 Task: Add Sprouts Organic Vegan Basil Pesto to the cart.
Action: Mouse moved to (16, 88)
Screenshot: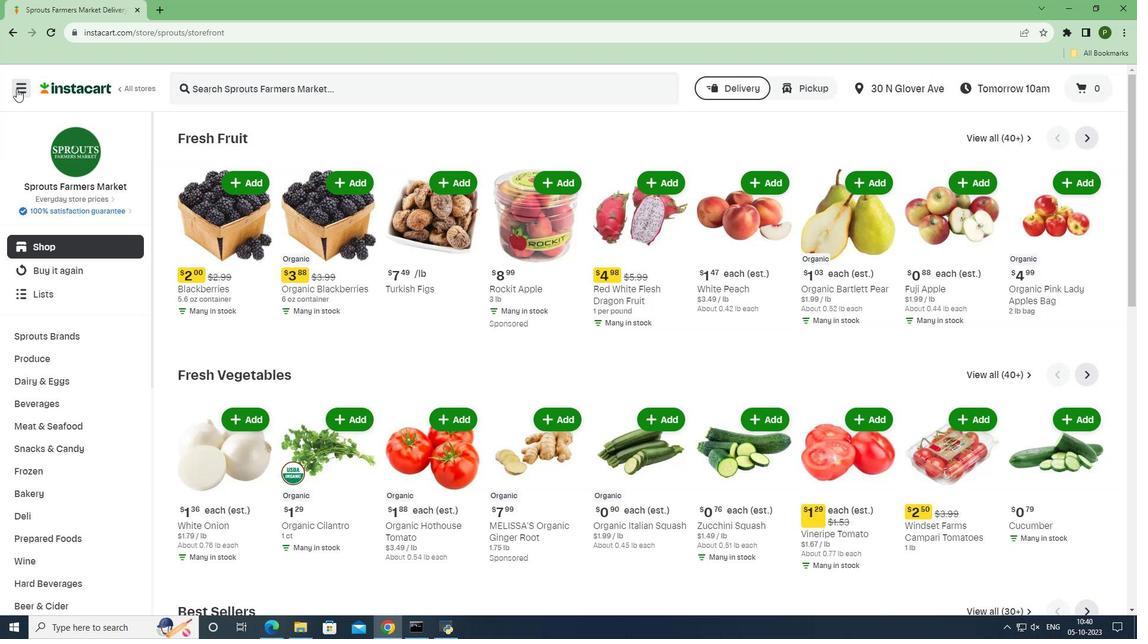 
Action: Mouse pressed left at (16, 88)
Screenshot: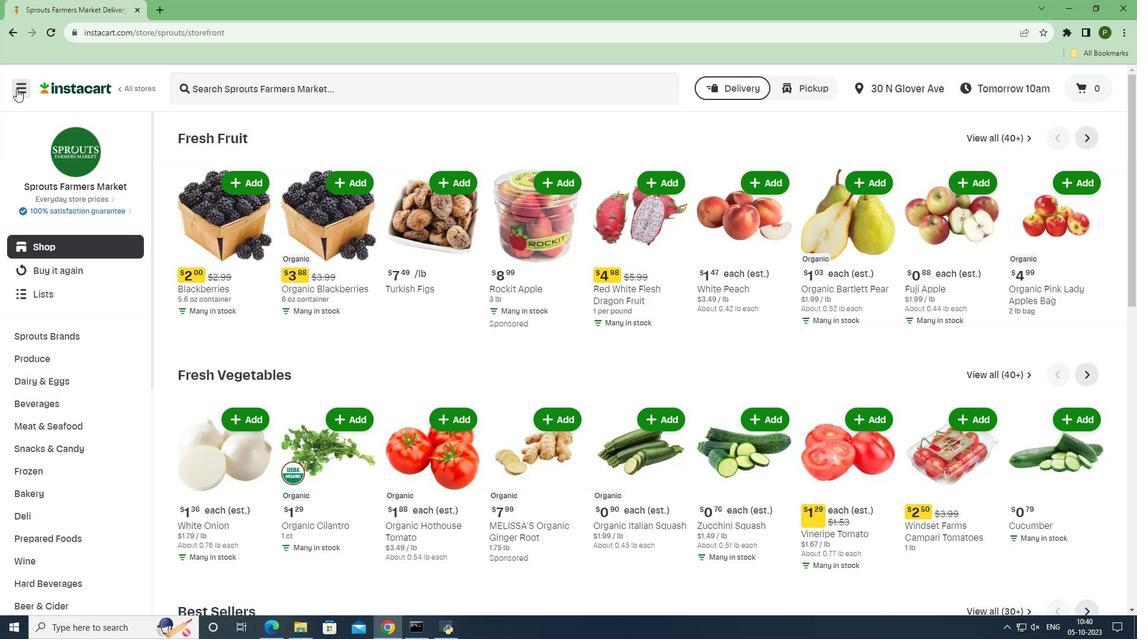 
Action: Mouse moved to (30, 328)
Screenshot: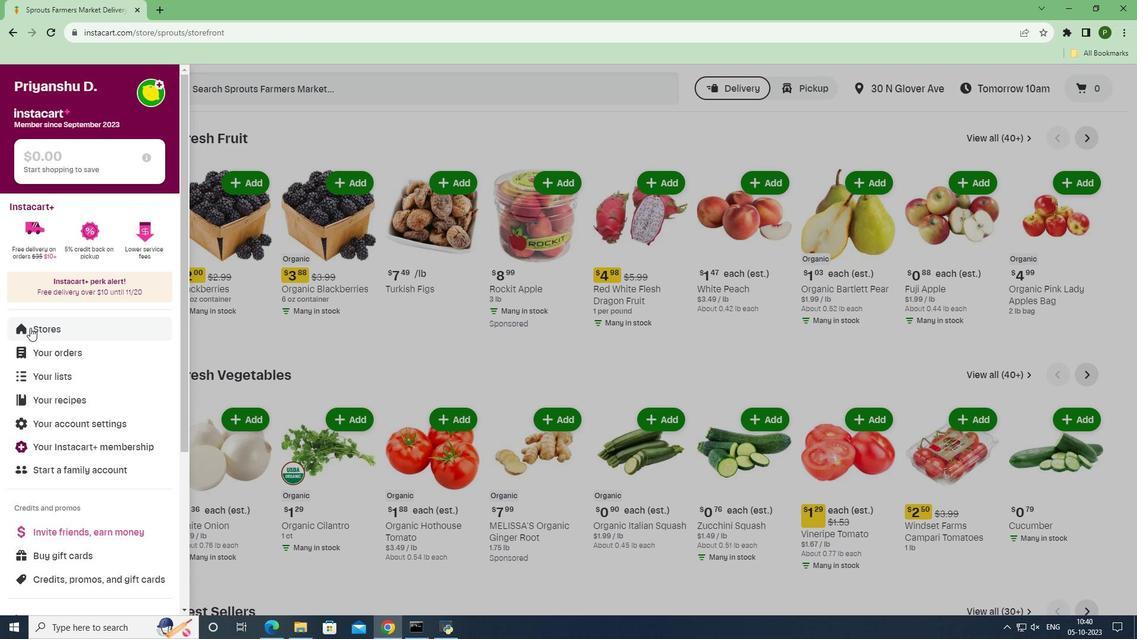 
Action: Mouse pressed left at (30, 328)
Screenshot: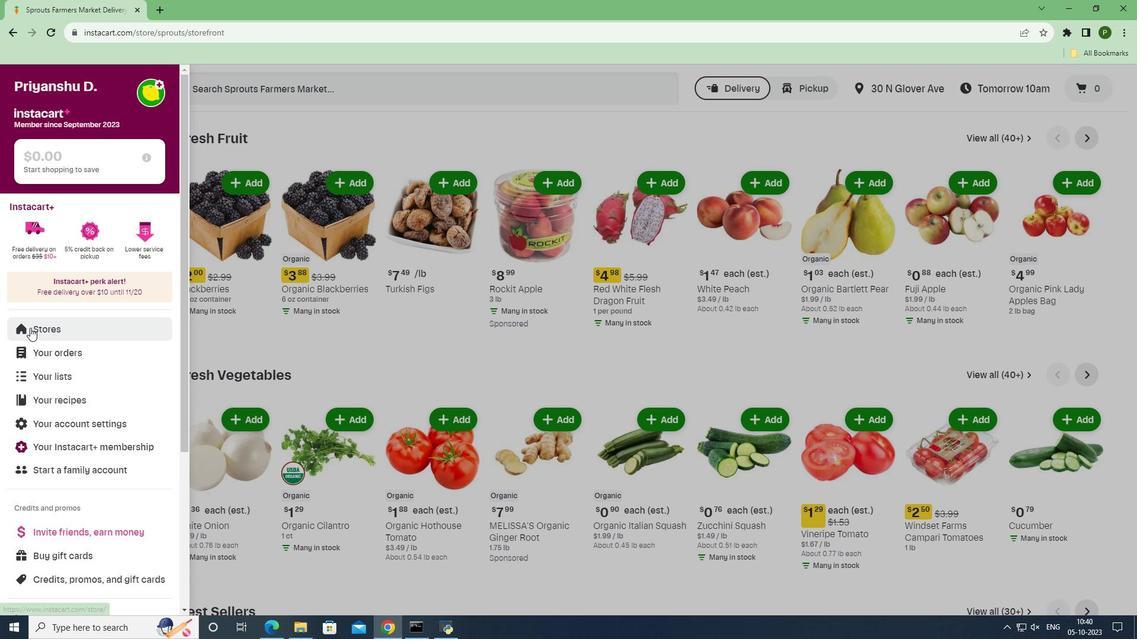 
Action: Mouse moved to (276, 141)
Screenshot: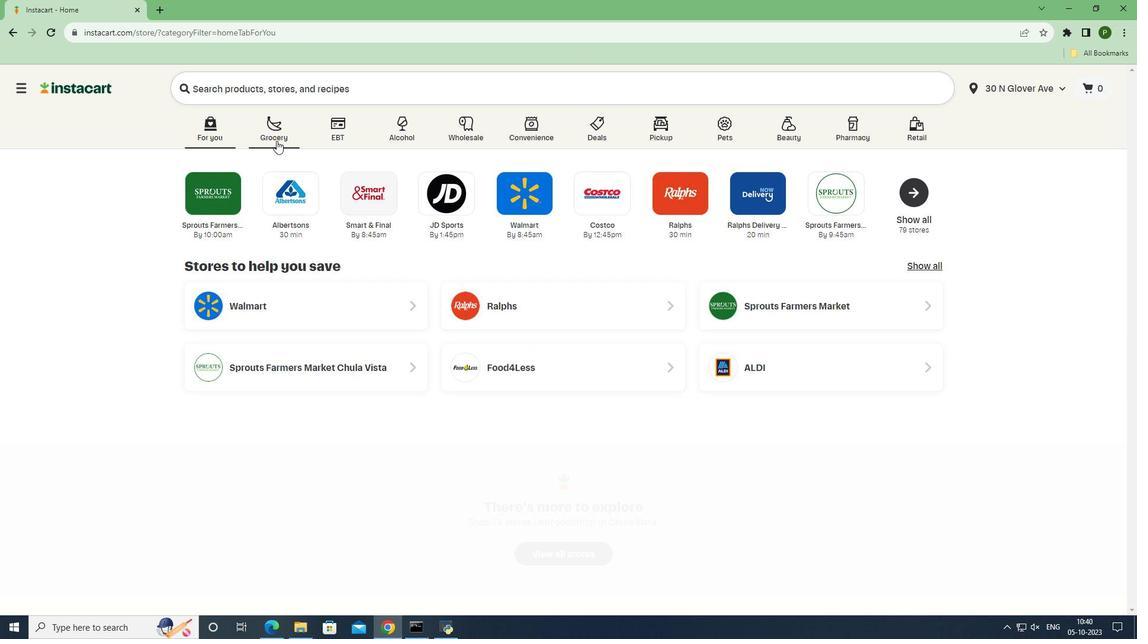 
Action: Mouse pressed left at (276, 141)
Screenshot: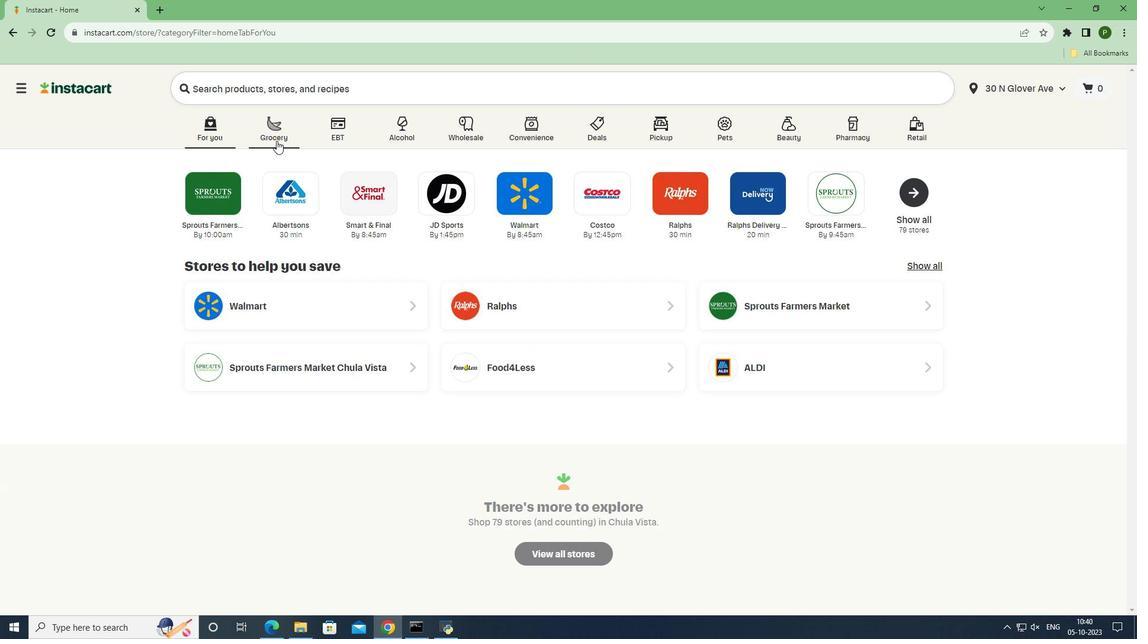 
Action: Mouse moved to (728, 268)
Screenshot: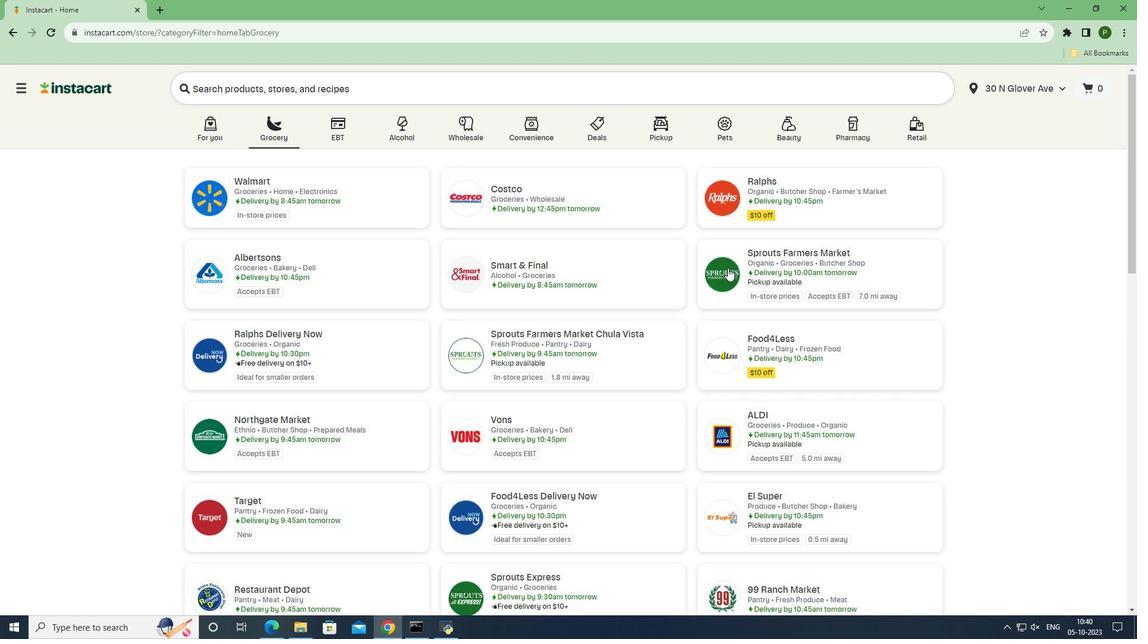 
Action: Mouse pressed left at (728, 268)
Screenshot: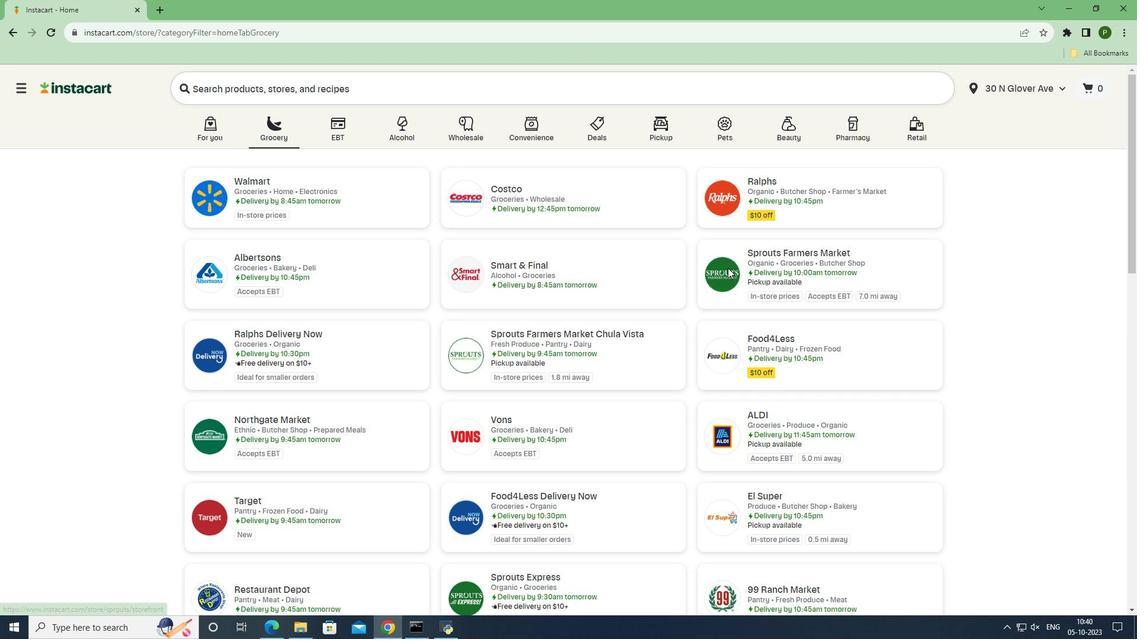 
Action: Mouse moved to (86, 341)
Screenshot: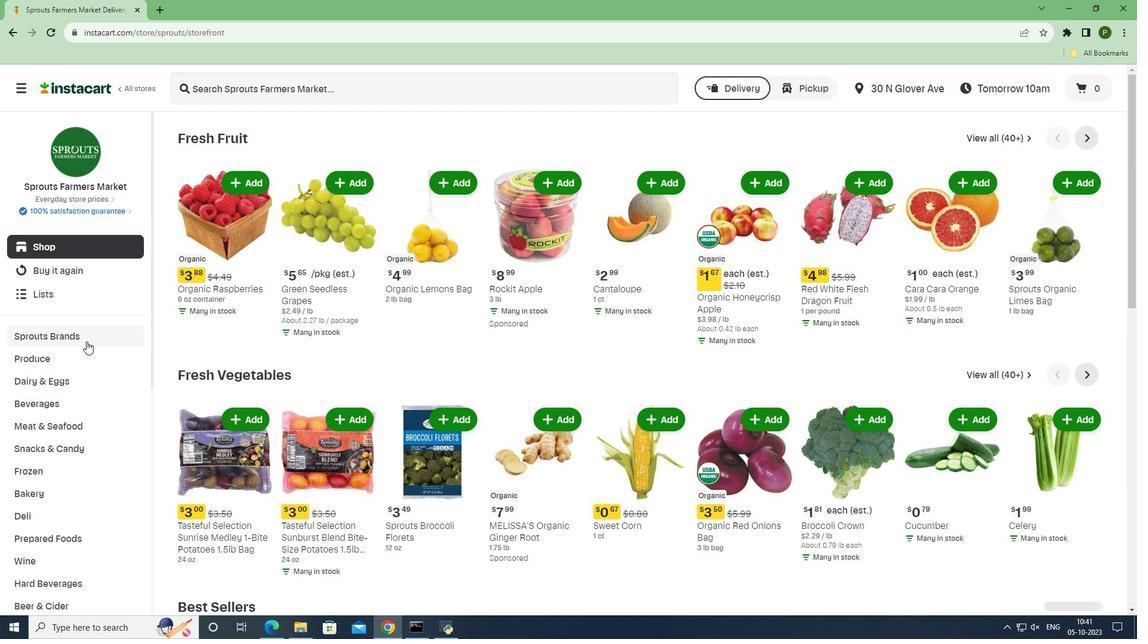 
Action: Mouse pressed left at (86, 341)
Screenshot: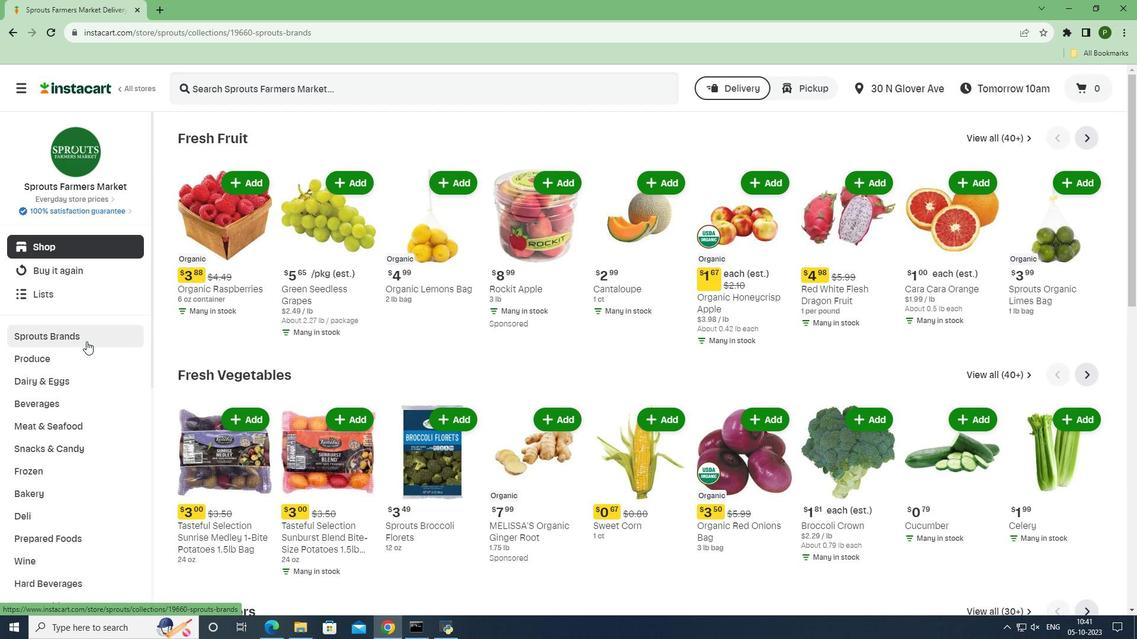 
Action: Mouse moved to (63, 429)
Screenshot: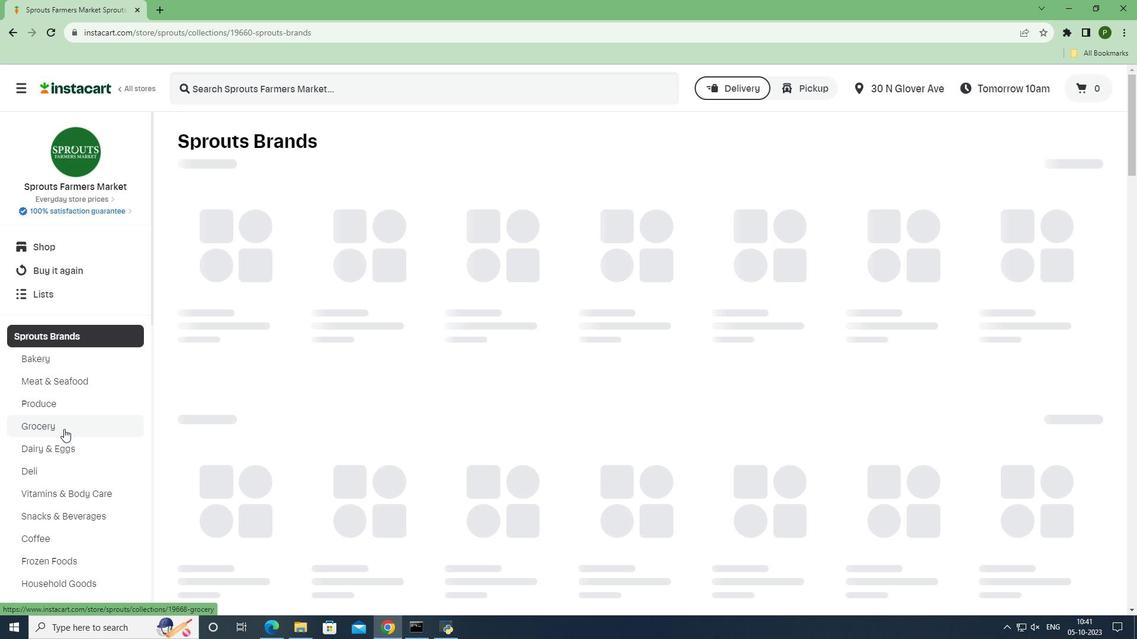
Action: Mouse pressed left at (63, 429)
Screenshot: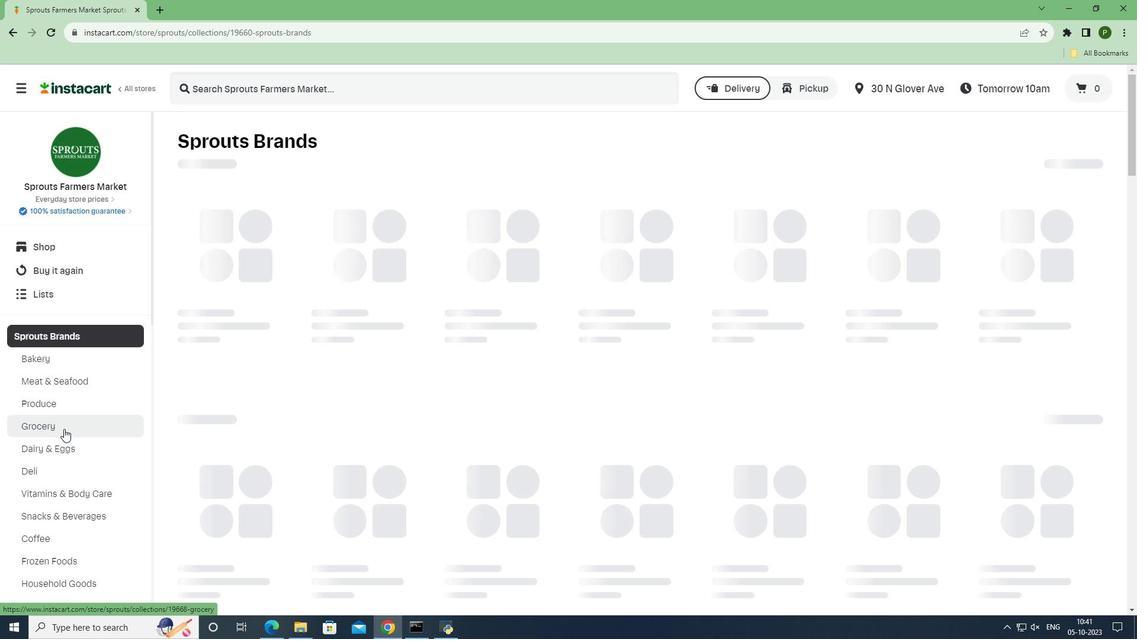 
Action: Mouse moved to (228, 247)
Screenshot: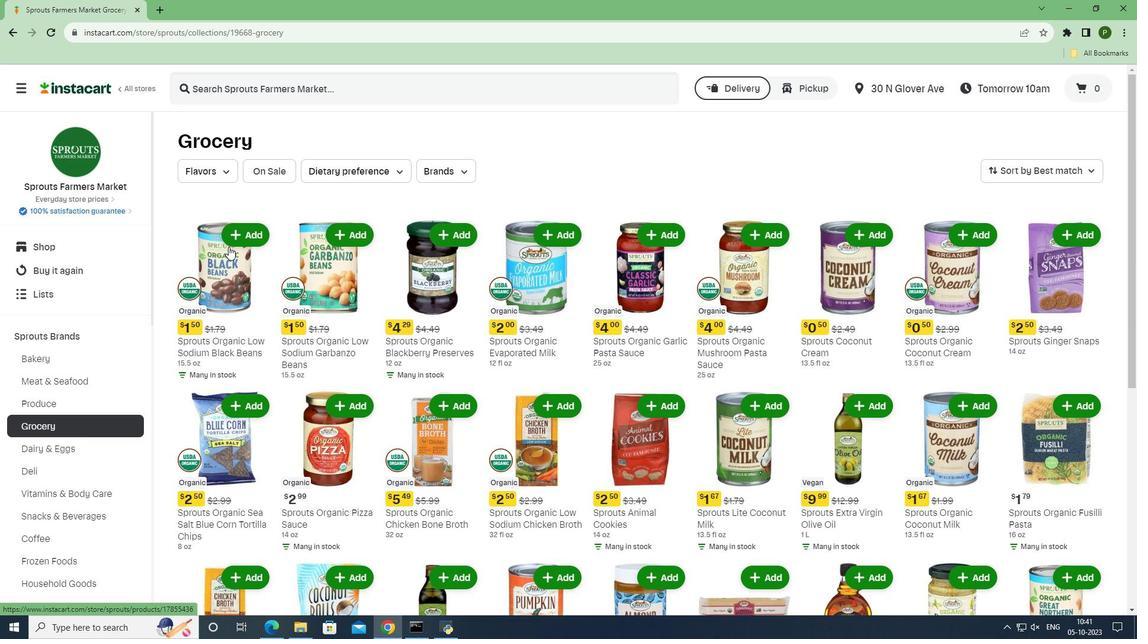 
Action: Mouse scrolled (228, 246) with delta (0, 0)
Screenshot: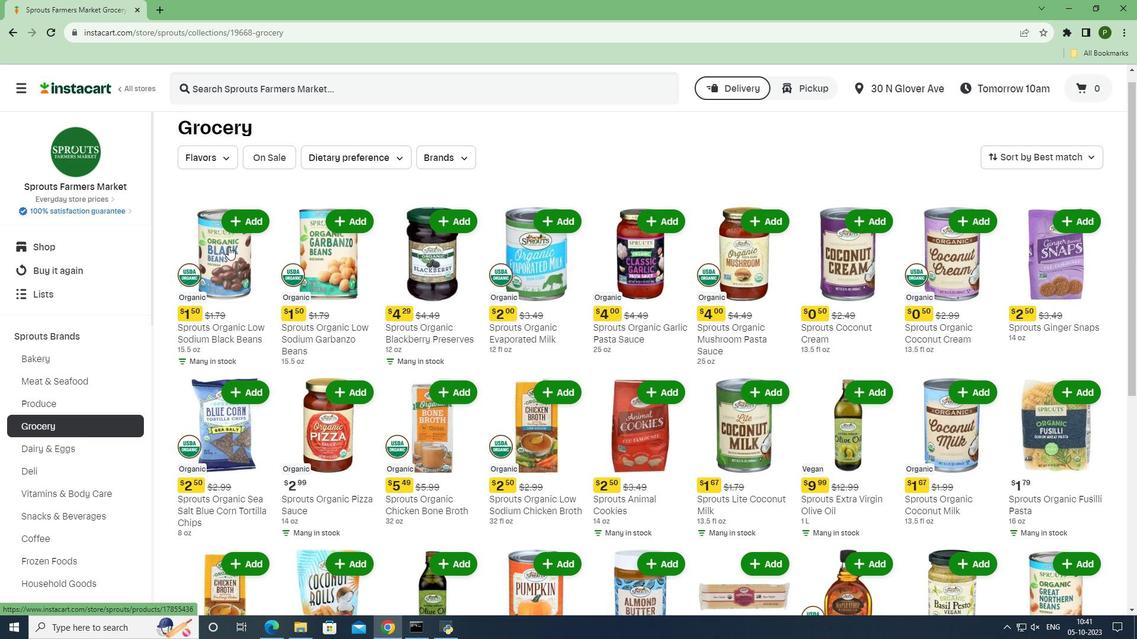 
Action: Mouse moved to (240, 250)
Screenshot: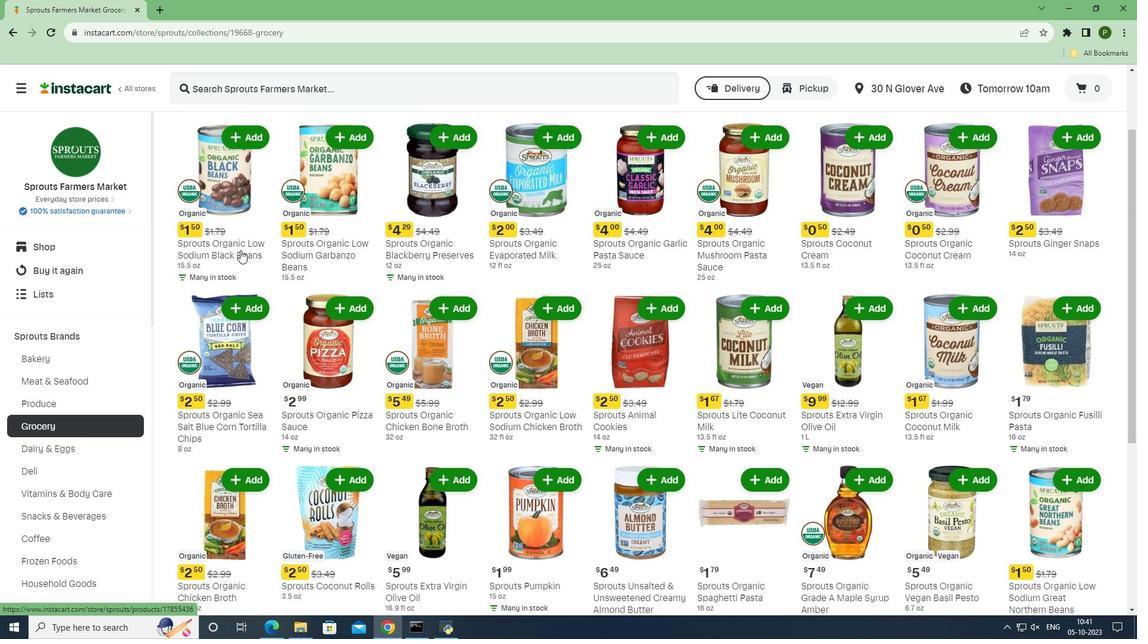 
Action: Mouse scrolled (240, 250) with delta (0, 0)
Screenshot: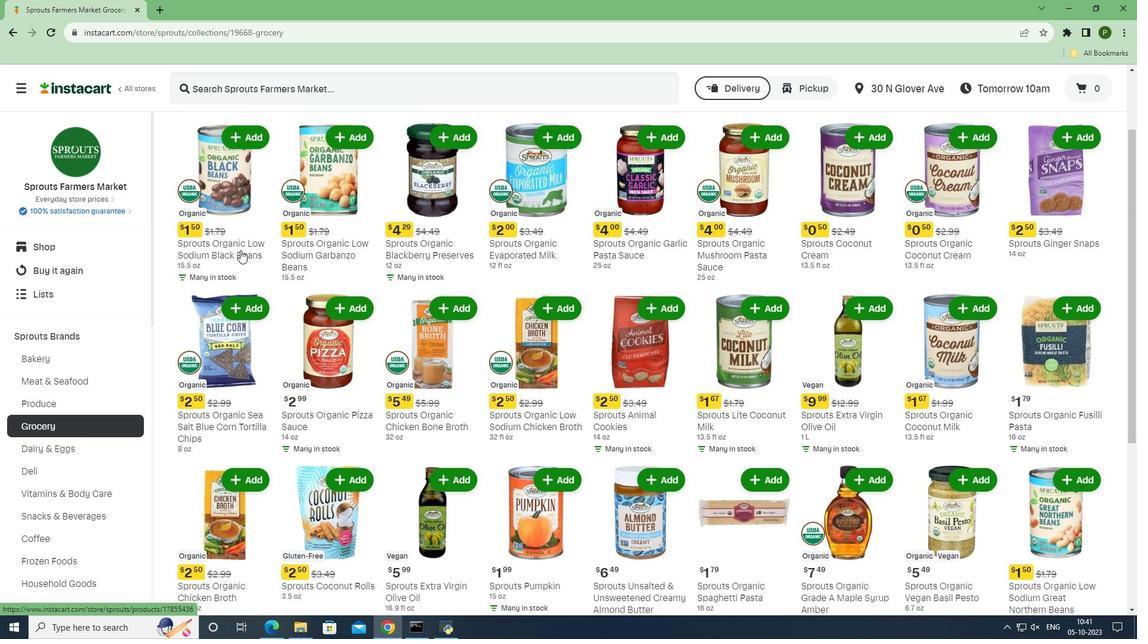 
Action: Mouse scrolled (240, 250) with delta (0, 0)
Screenshot: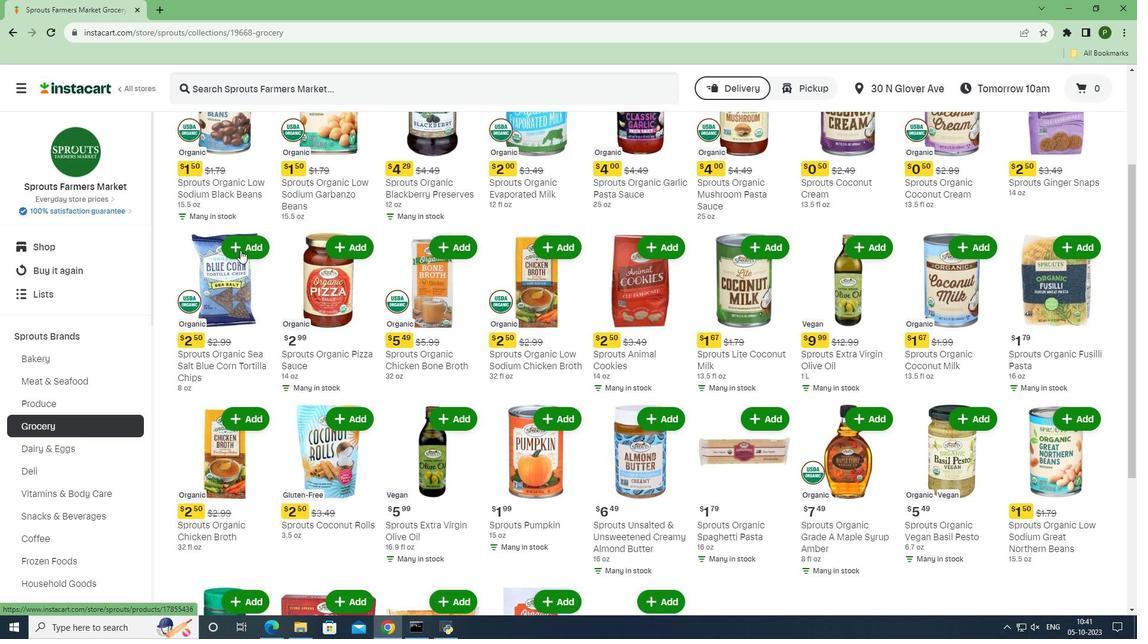 
Action: Mouse scrolled (240, 250) with delta (0, 0)
Screenshot: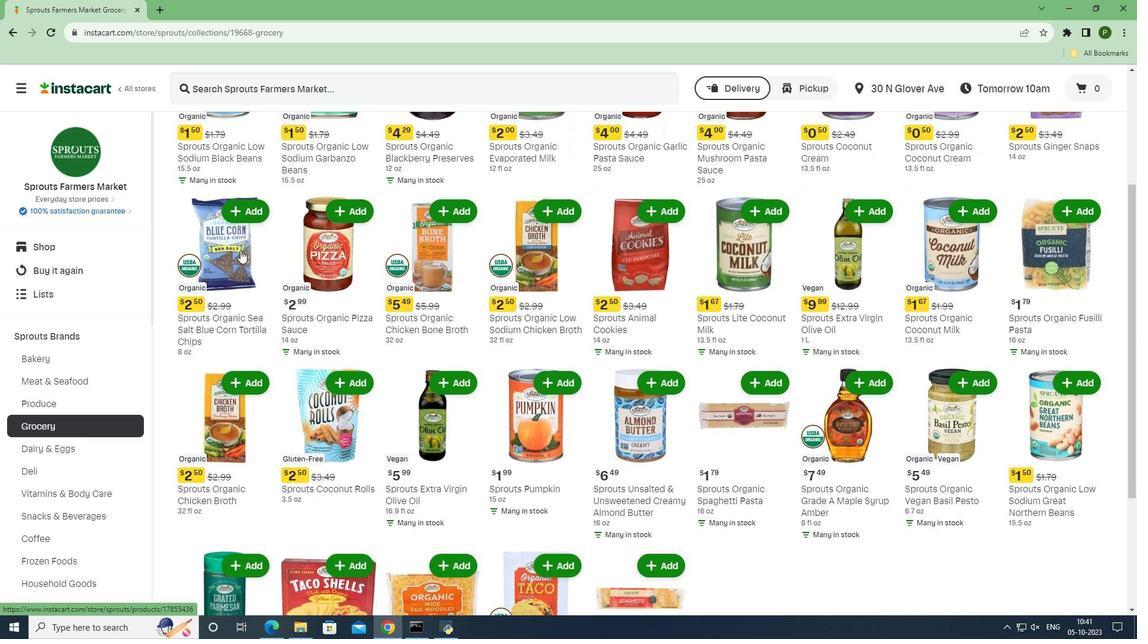 
Action: Mouse scrolled (240, 250) with delta (0, 0)
Screenshot: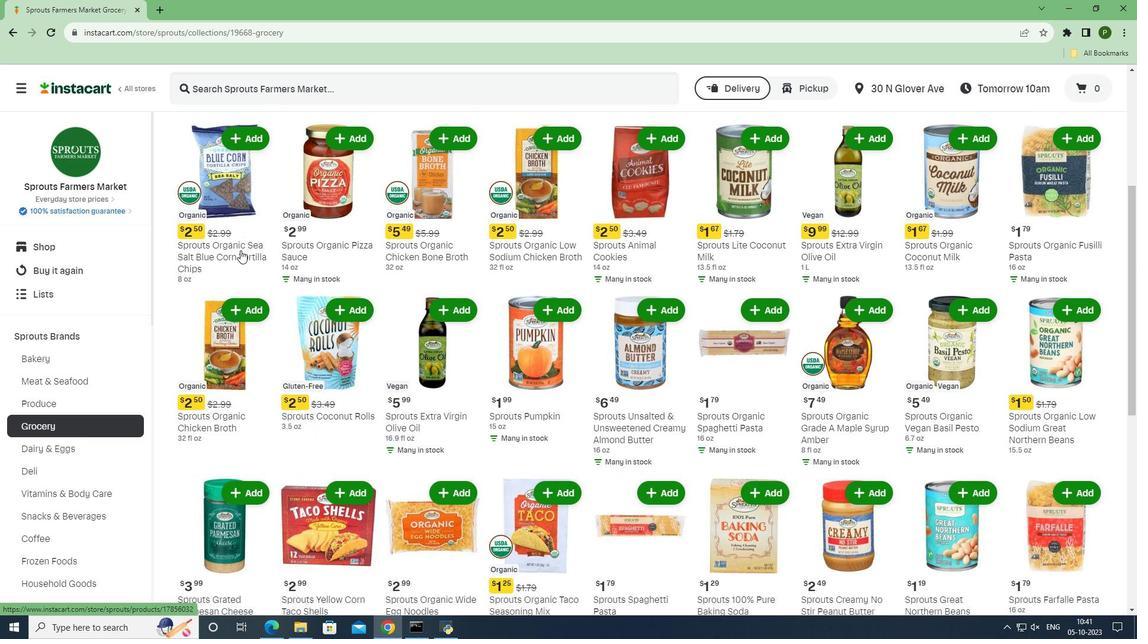 
Action: Mouse scrolled (240, 250) with delta (0, 0)
Screenshot: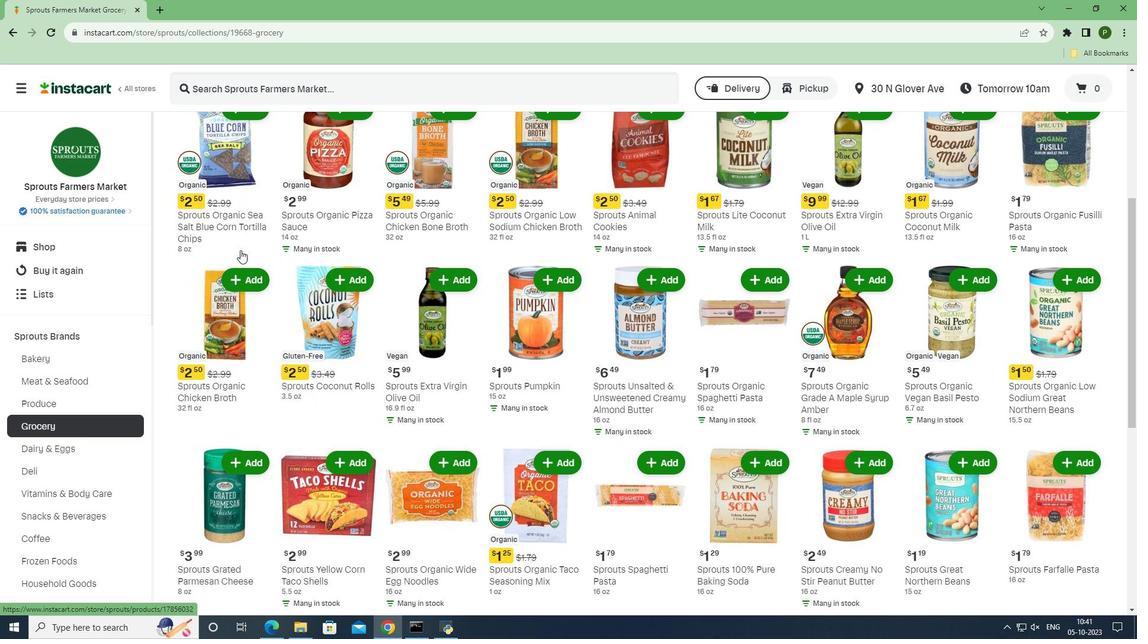 
Action: Mouse scrolled (240, 250) with delta (0, 0)
Screenshot: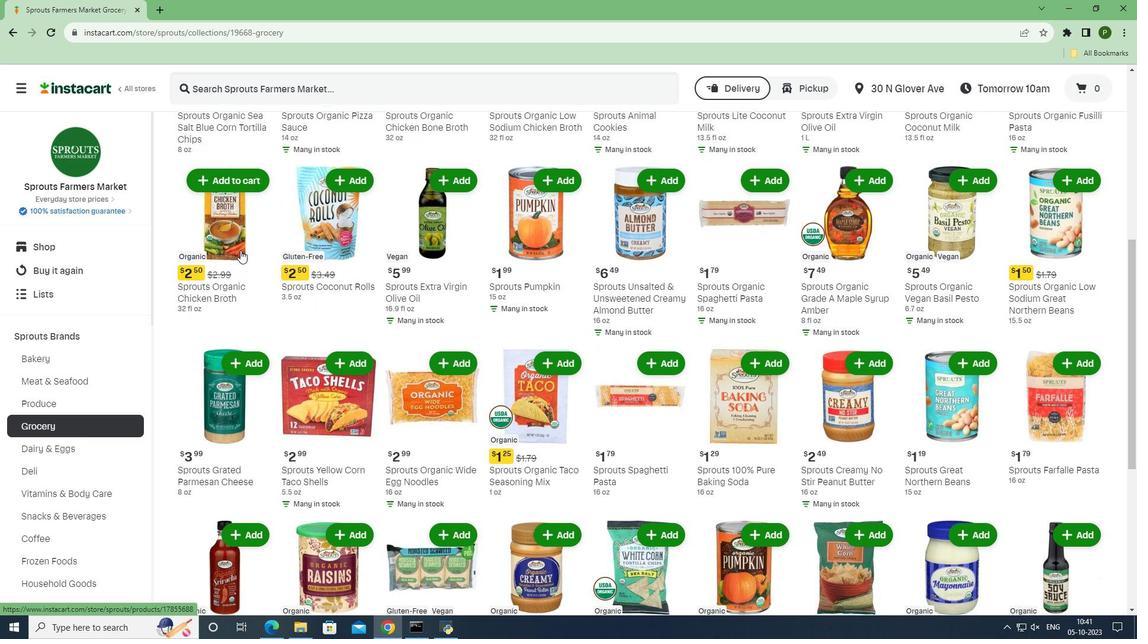 
Action: Mouse moved to (932, 157)
Screenshot: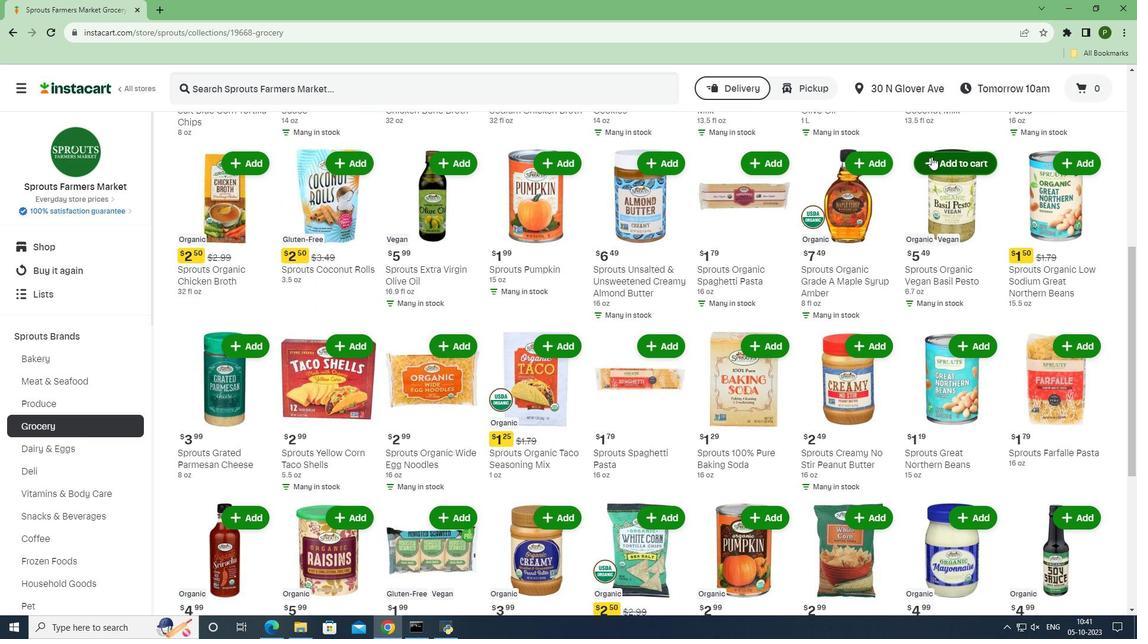 
Action: Mouse pressed left at (932, 157)
Screenshot: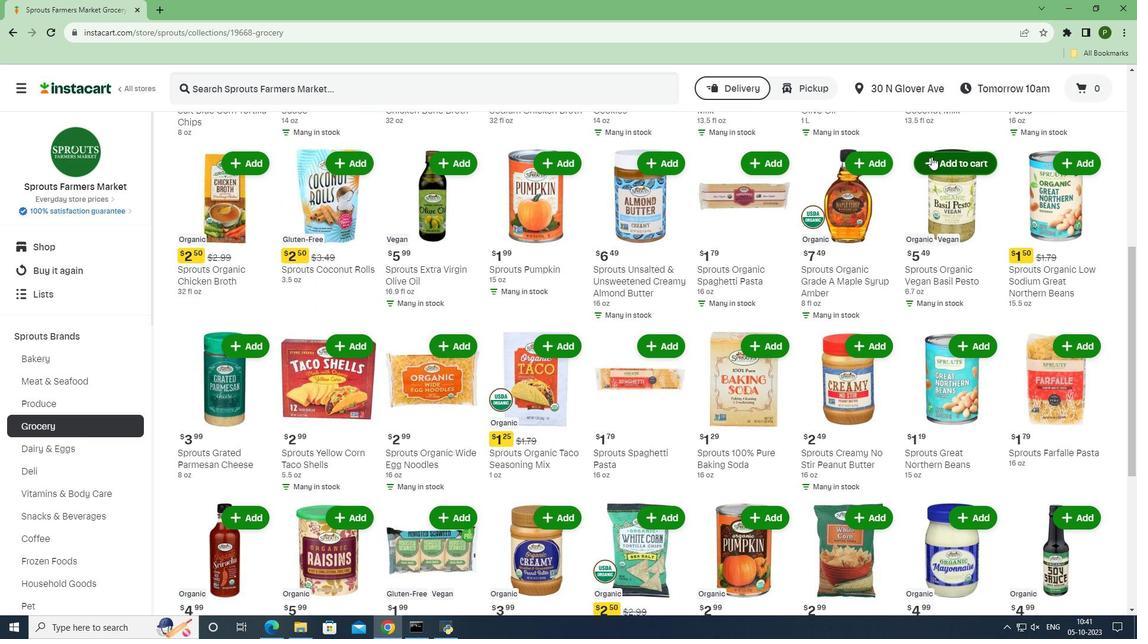 
